 Task: Open Card Card0000000150 in Board Board0000000038 in Workspace WS0000000013 in Trello. Add Member Nikrathi889@gmail.com to Card Card0000000150 in Board Board0000000038 in Workspace WS0000000013 in Trello. Add Blue Label titled Label0000000150 to Card Card0000000150 in Board Board0000000038 in Workspace WS0000000013 in Trello. Add Checklist CL0000000150 to Card Card0000000150 in Board Board0000000038 in Workspace WS0000000013 in Trello. Add Dates with Start Date as Sep 01 2023 and Due Date as Sep 30 2023 to Card Card0000000150 in Board Board0000000038 in Workspace WS0000000013 in Trello
Action: Mouse moved to (563, 76)
Screenshot: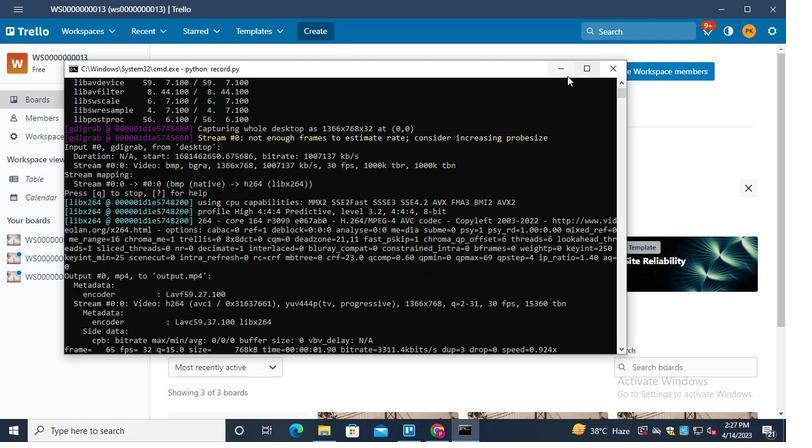 
Action: Mouse pressed left at (563, 76)
Screenshot: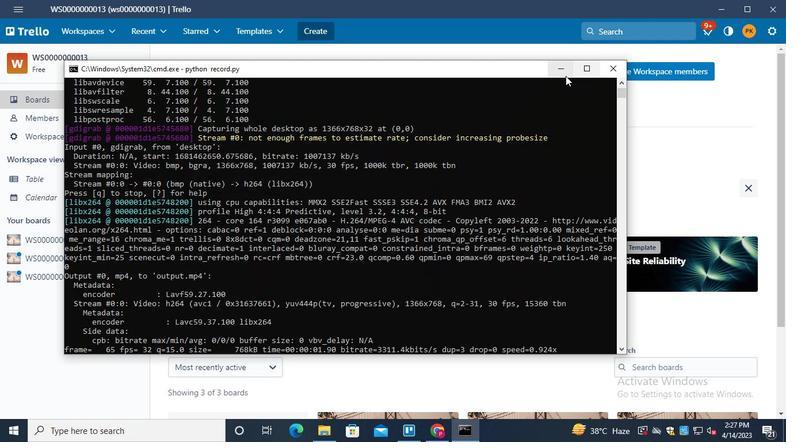 
Action: Mouse moved to (47, 257)
Screenshot: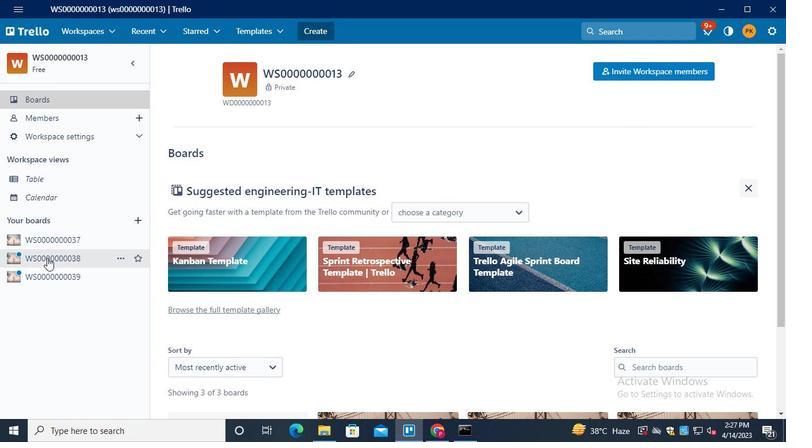
Action: Mouse pressed left at (47, 257)
Screenshot: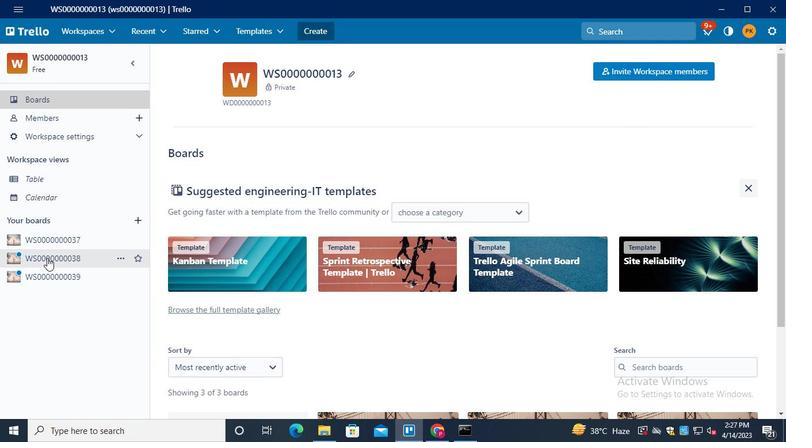 
Action: Mouse moved to (207, 210)
Screenshot: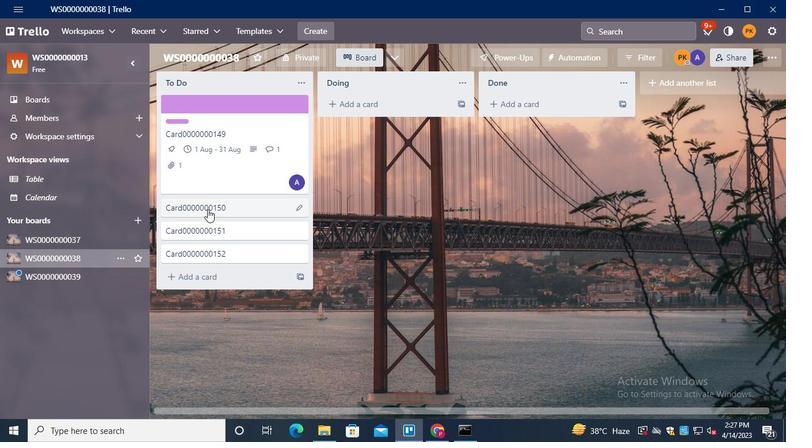 
Action: Mouse pressed left at (207, 210)
Screenshot: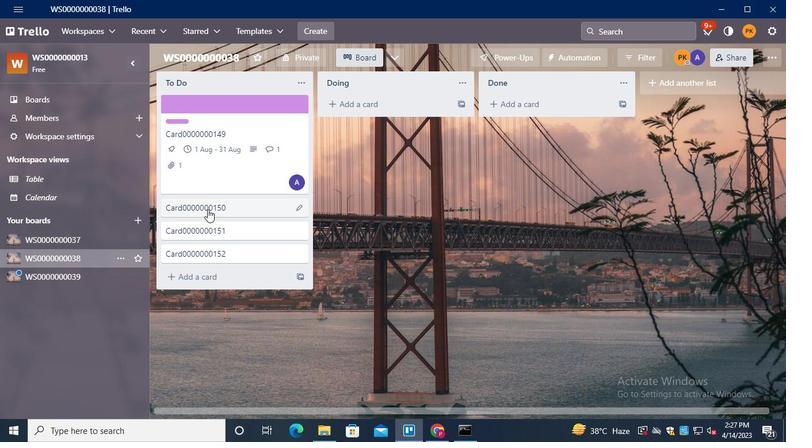 
Action: Mouse moved to (569, 153)
Screenshot: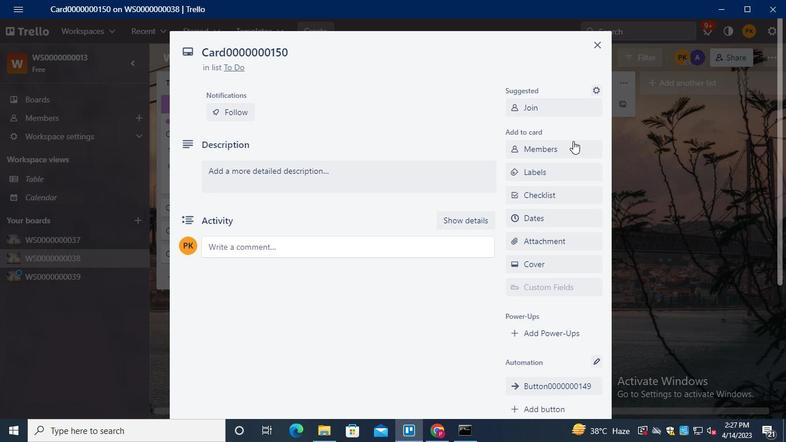 
Action: Mouse pressed left at (569, 153)
Screenshot: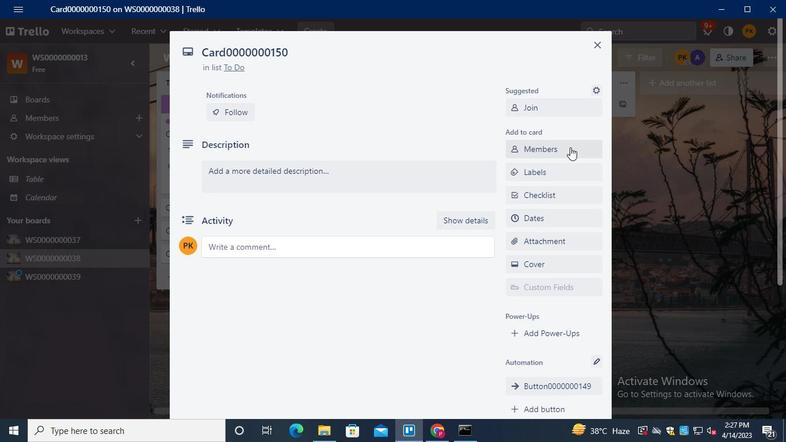 
Action: Mouse moved to (569, 203)
Screenshot: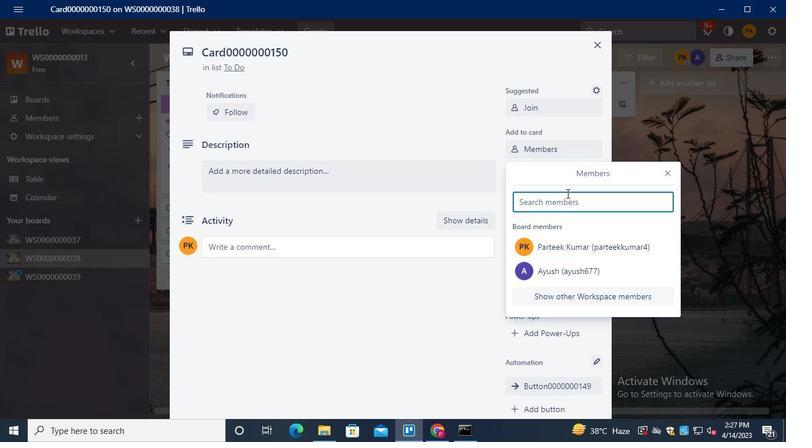 
Action: Keyboard Key.shift
Screenshot: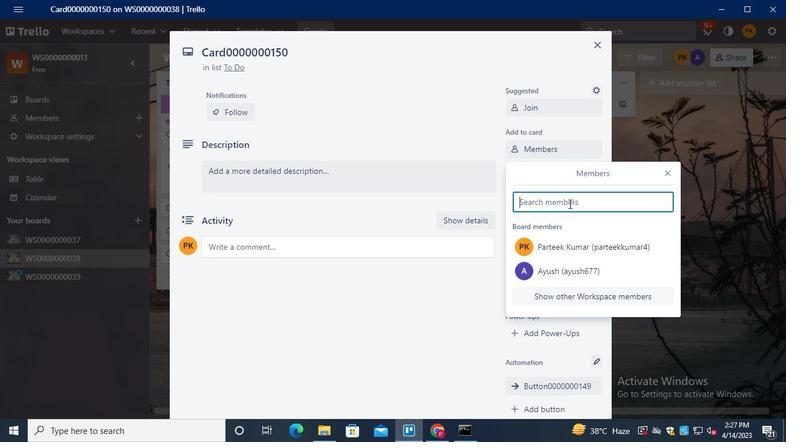 
Action: Keyboard N
Screenshot: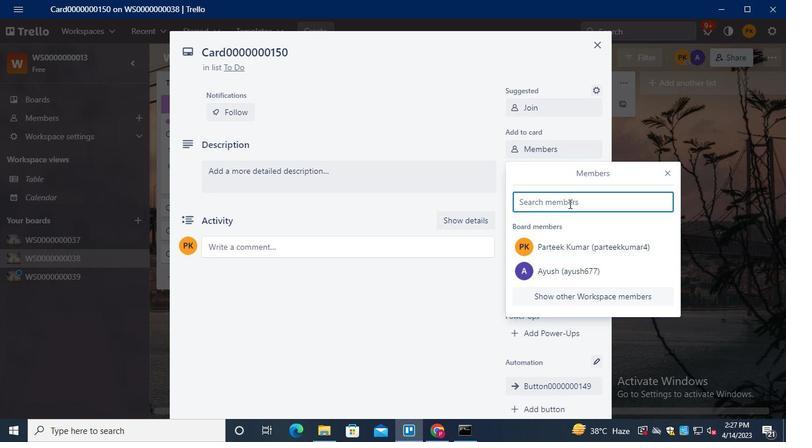 
Action: Mouse moved to (570, 308)
Screenshot: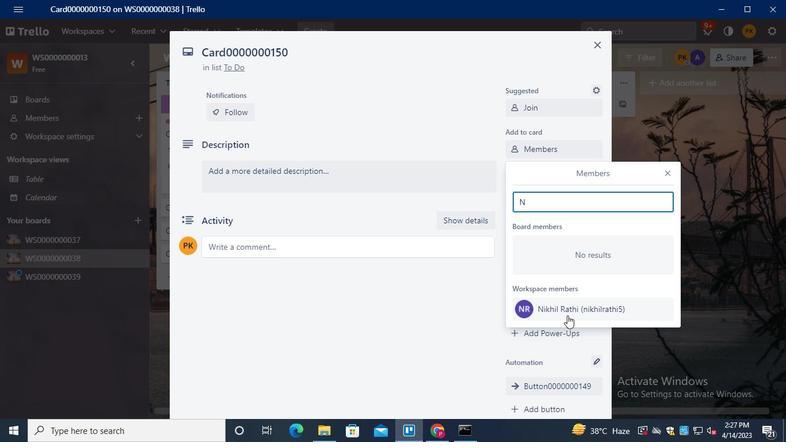 
Action: Mouse pressed left at (570, 308)
Screenshot: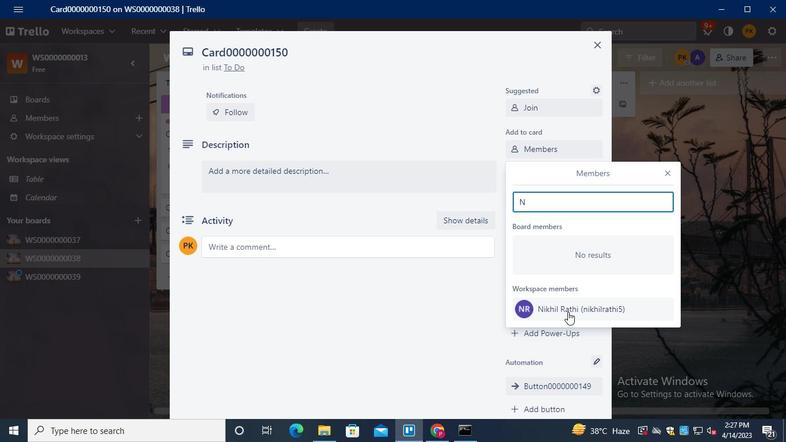 
Action: Mouse moved to (669, 170)
Screenshot: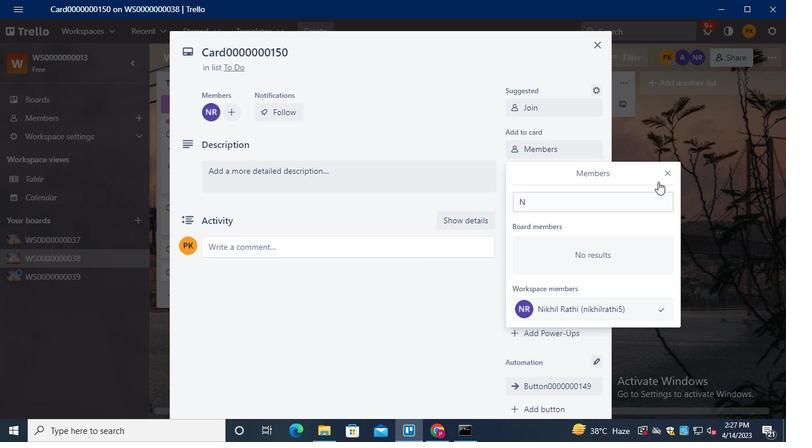 
Action: Mouse pressed left at (669, 170)
Screenshot: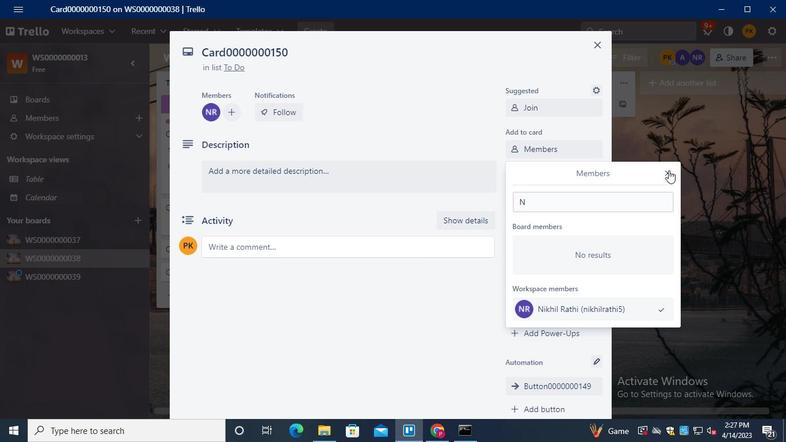 
Action: Mouse moved to (555, 173)
Screenshot: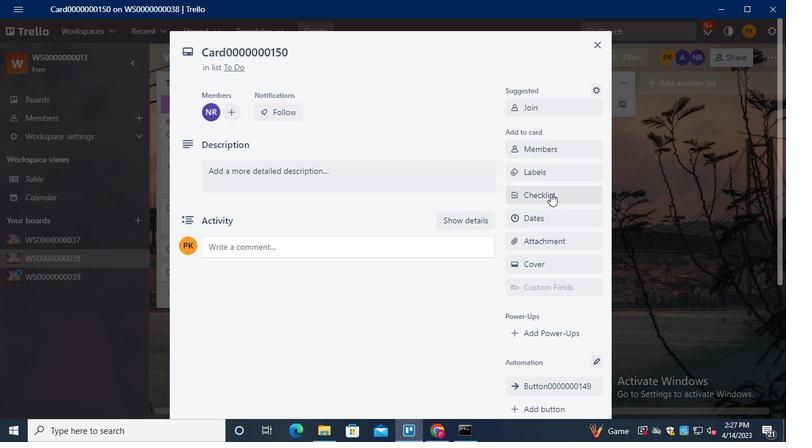 
Action: Mouse pressed left at (555, 173)
Screenshot: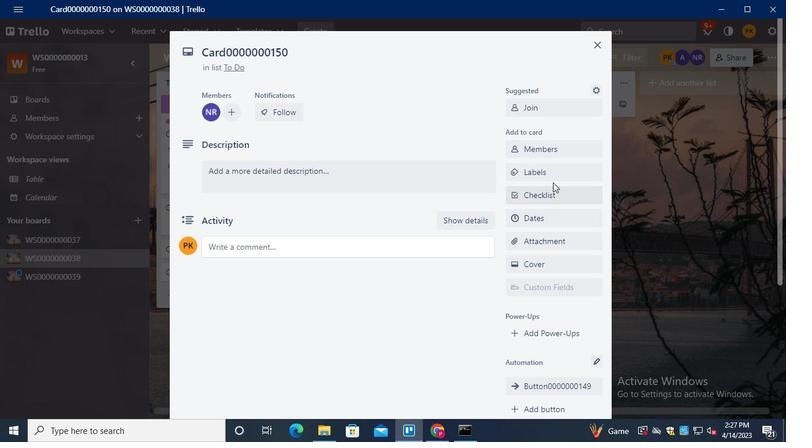 
Action: Mouse moved to (580, 278)
Screenshot: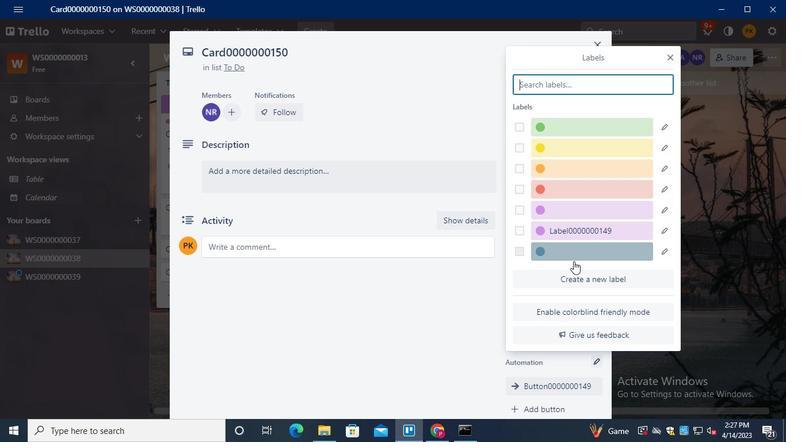
Action: Mouse pressed left at (580, 278)
Screenshot: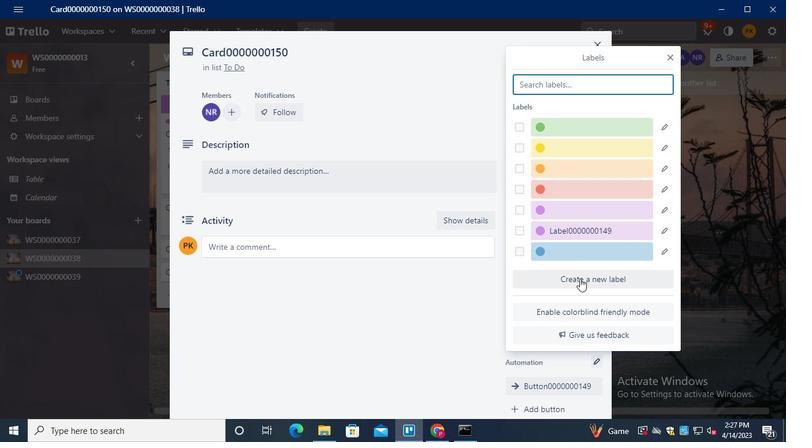 
Action: Keyboard Key.shift
Screenshot: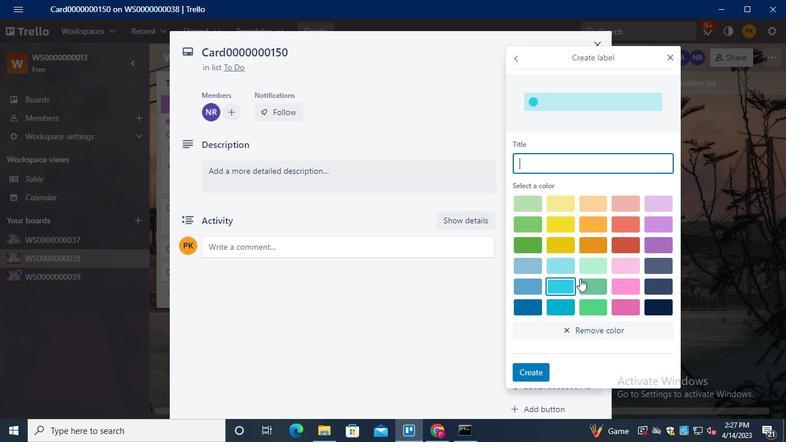 
Action: Keyboard Key.shift
Screenshot: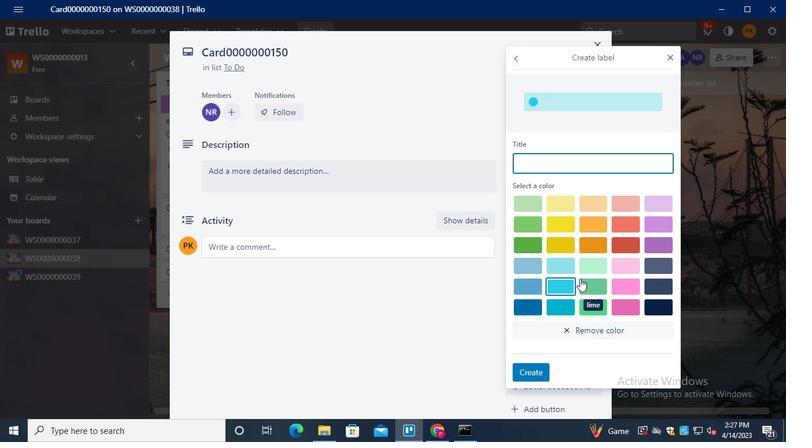 
Action: Keyboard Key.shift
Screenshot: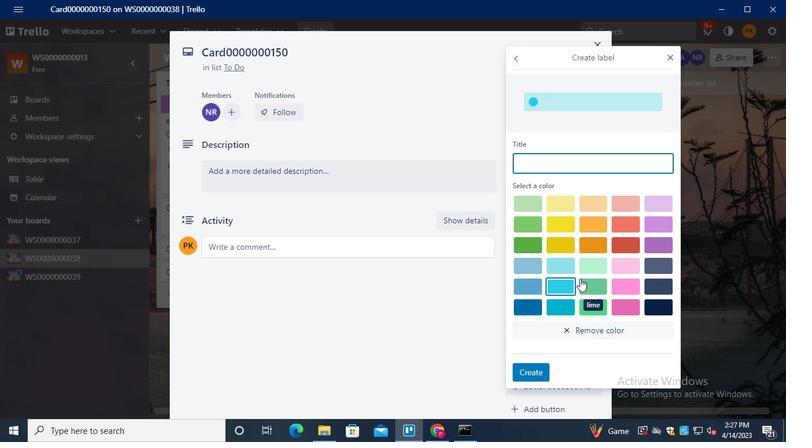 
Action: Keyboard Key.shift
Screenshot: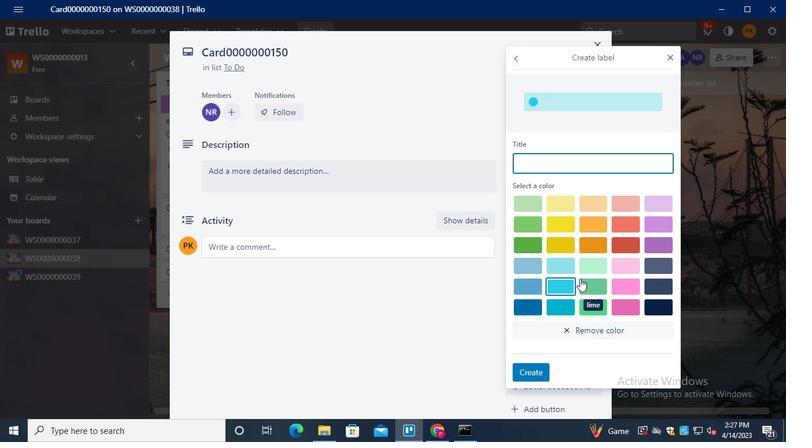 
Action: Keyboard Key.shift
Screenshot: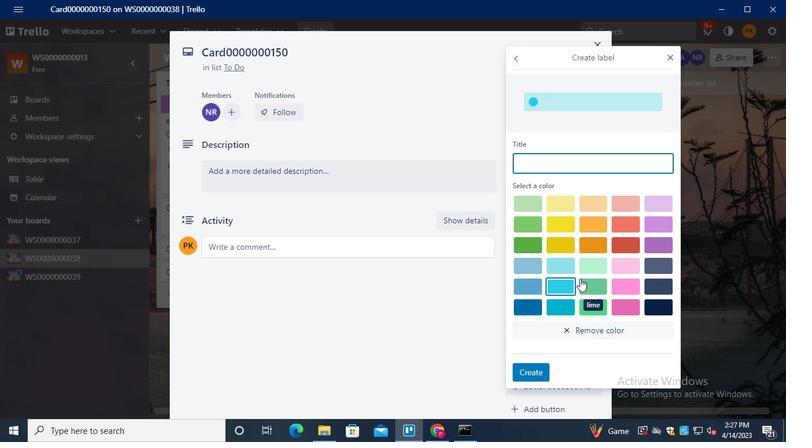 
Action: Keyboard Key.shift
Screenshot: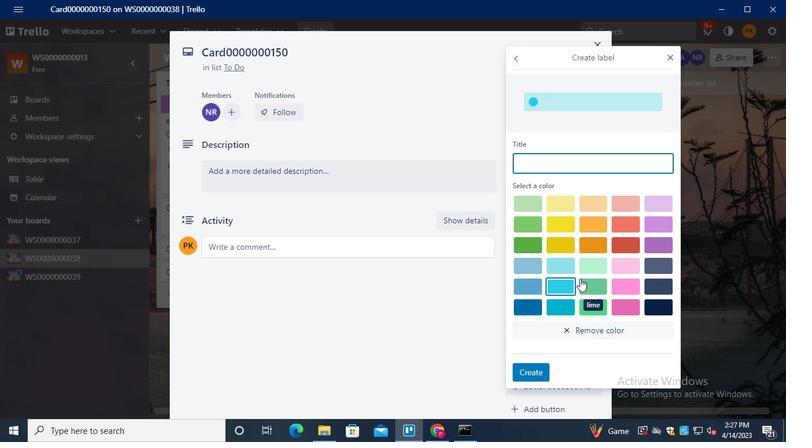 
Action: Keyboard Key.shift
Screenshot: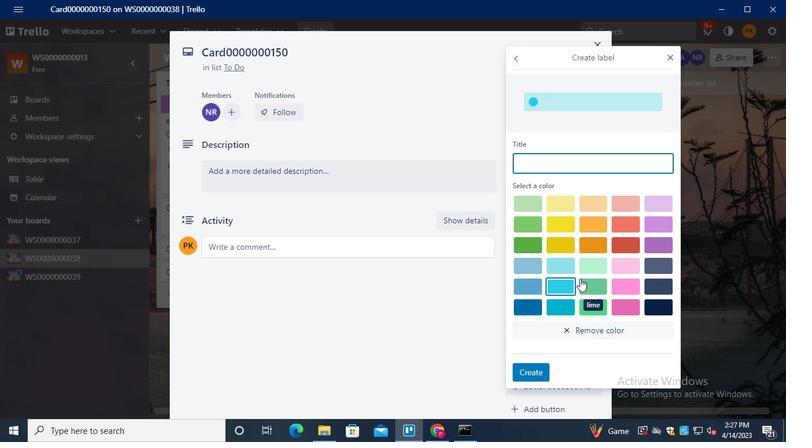 
Action: Keyboard Key.shift
Screenshot: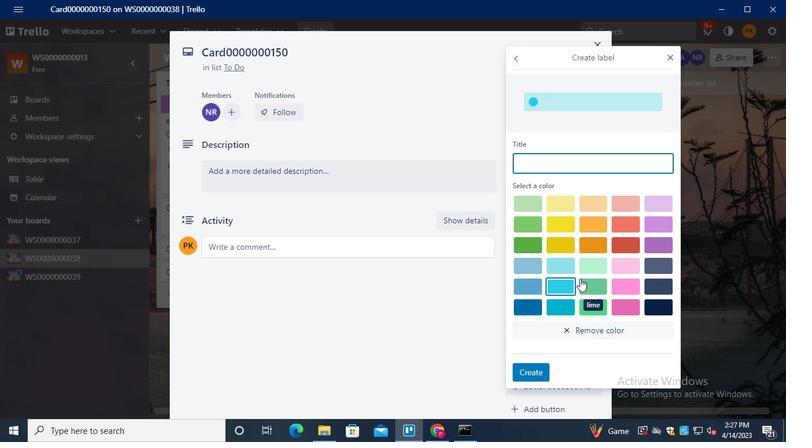 
Action: Keyboard Key.shift
Screenshot: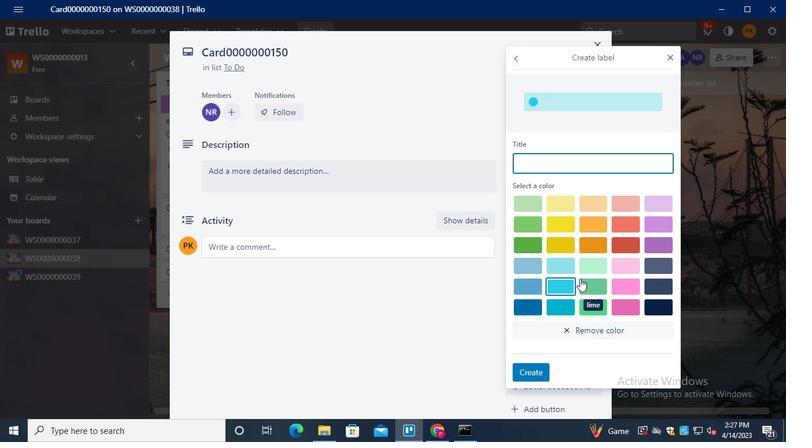 
Action: Keyboard Key.shift
Screenshot: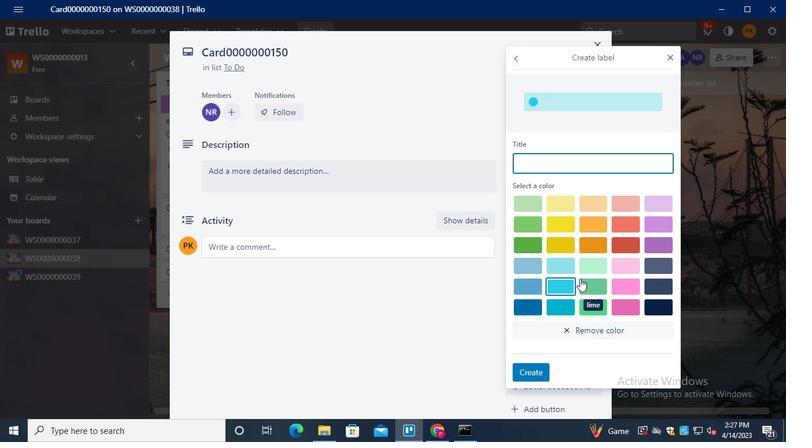 
Action: Keyboard Key.shift
Screenshot: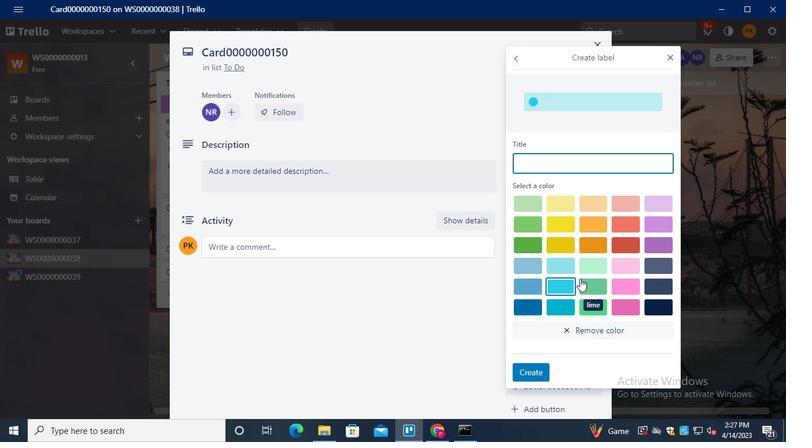 
Action: Keyboard Key.shift
Screenshot: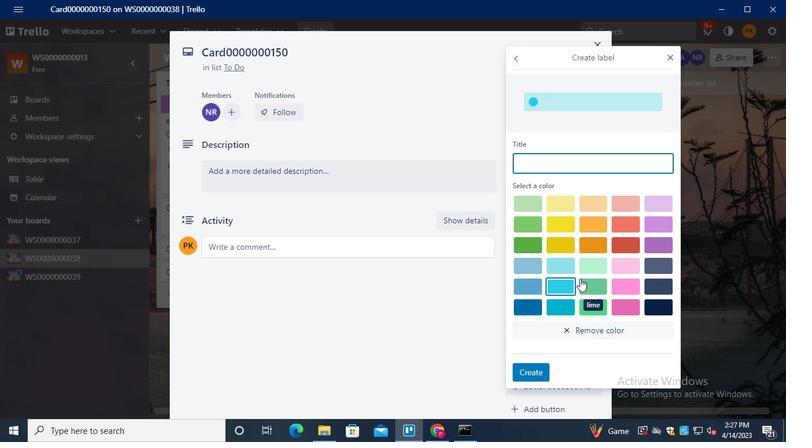 
Action: Keyboard Key.shift
Screenshot: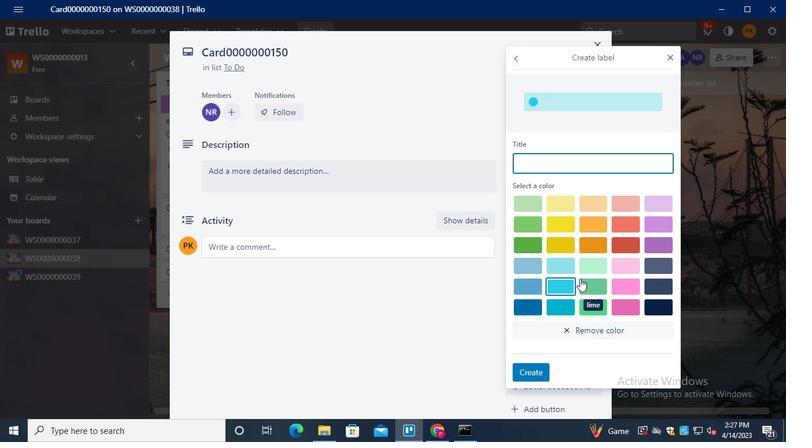 
Action: Keyboard Key.shift
Screenshot: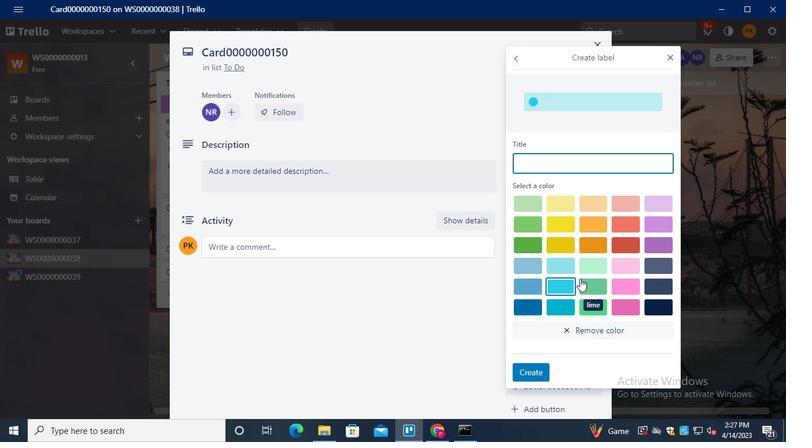 
Action: Keyboard Key.shift
Screenshot: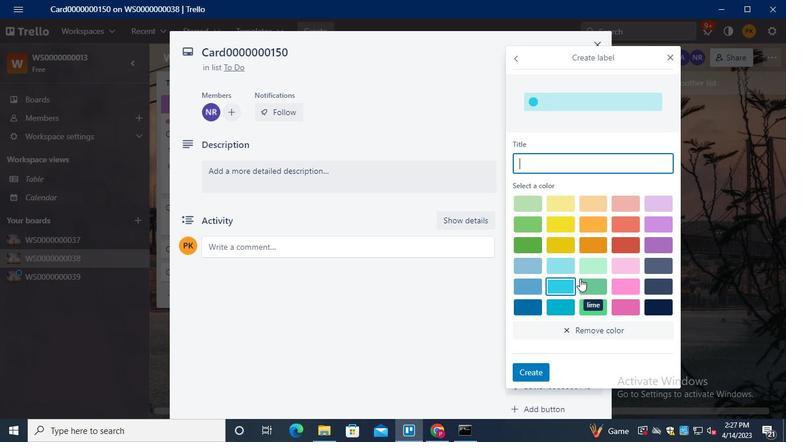 
Action: Keyboard Key.shift
Screenshot: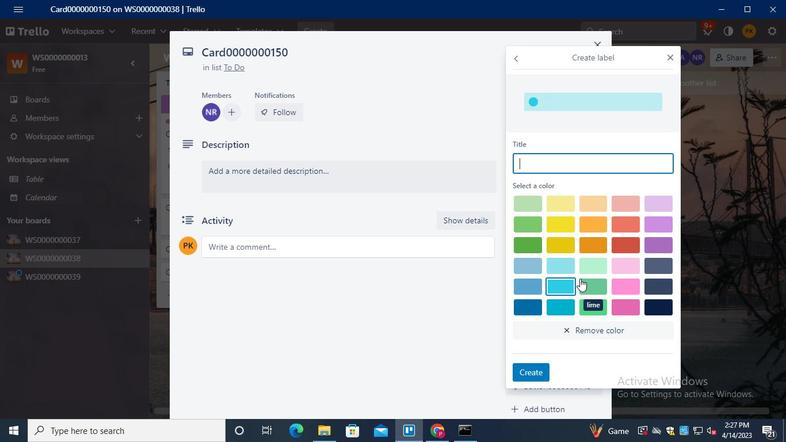 
Action: Keyboard Key.shift
Screenshot: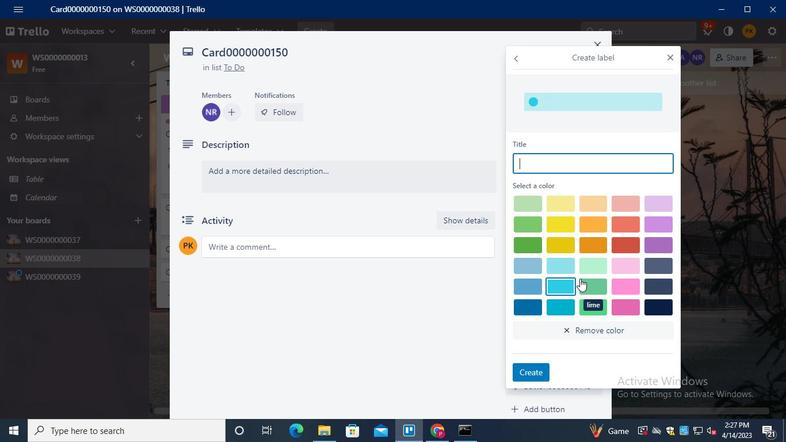 
Action: Keyboard L
Screenshot: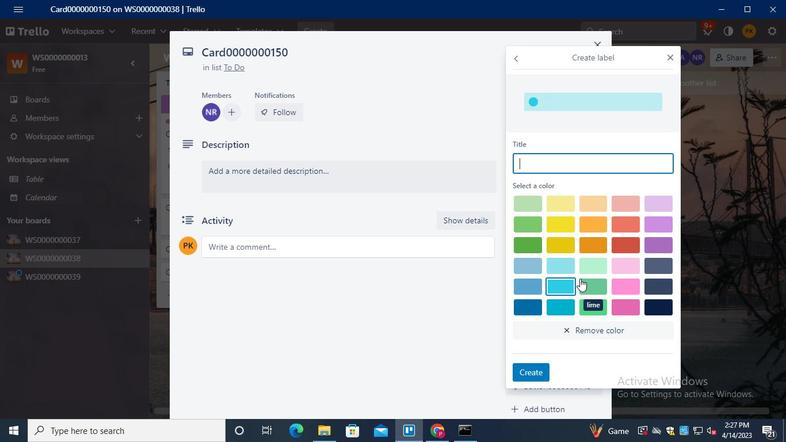 
Action: Keyboard a
Screenshot: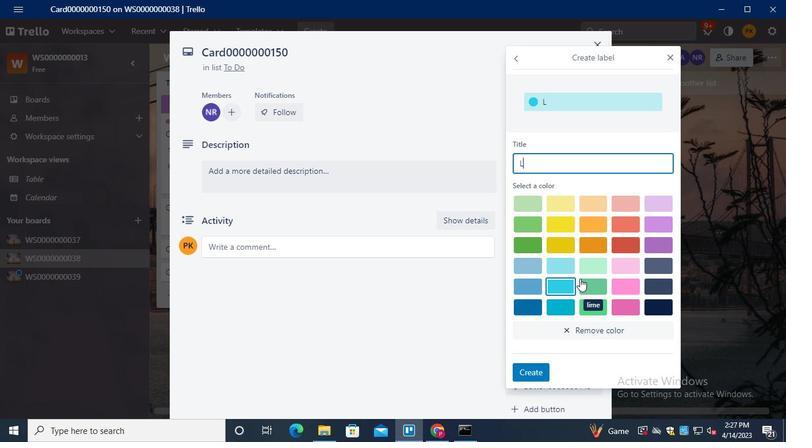 
Action: Keyboard b
Screenshot: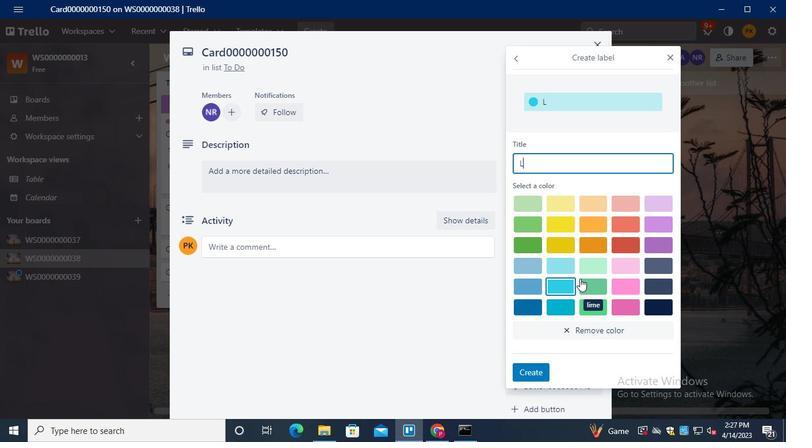
Action: Keyboard e
Screenshot: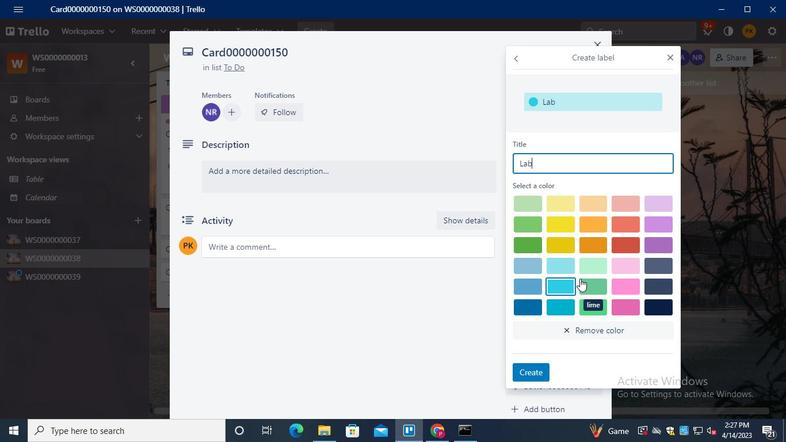 
Action: Keyboard l
Screenshot: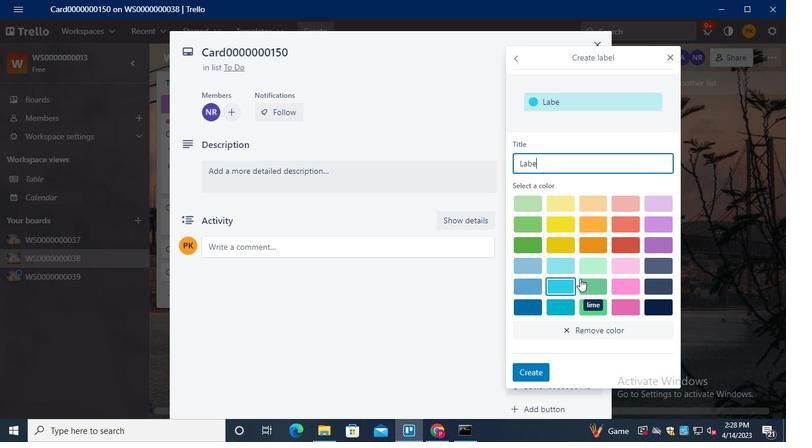 
Action: Keyboard <96>
Screenshot: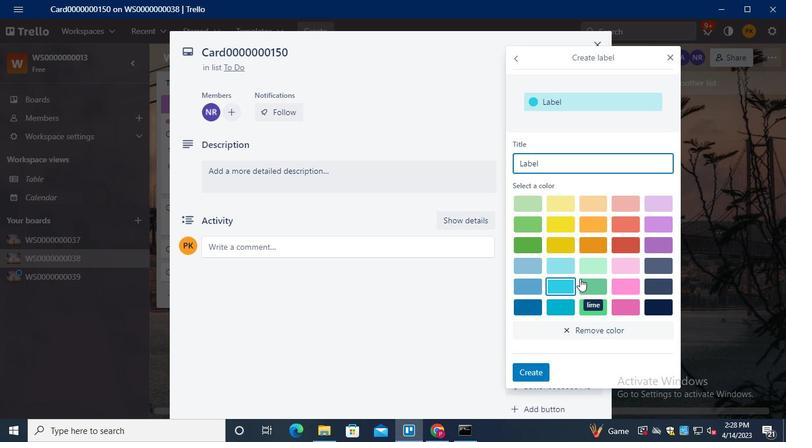 
Action: Keyboard <96>
Screenshot: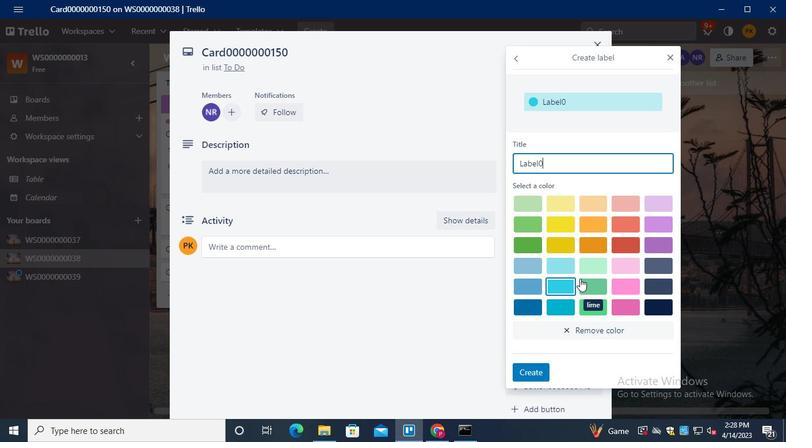 
Action: Keyboard <96>
Screenshot: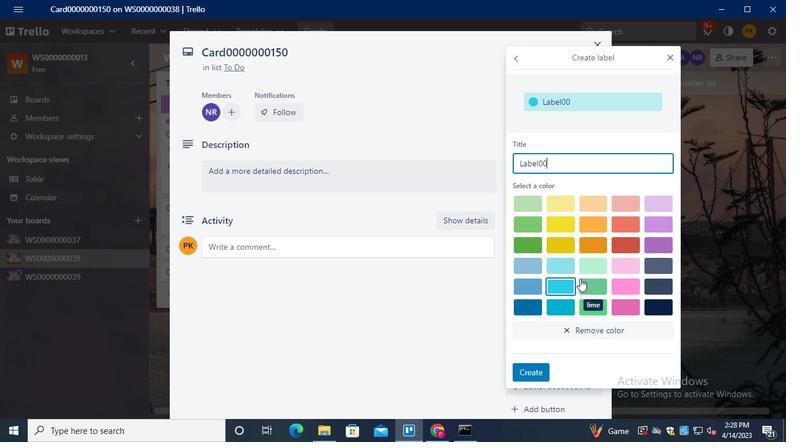 
Action: Keyboard <96>
Screenshot: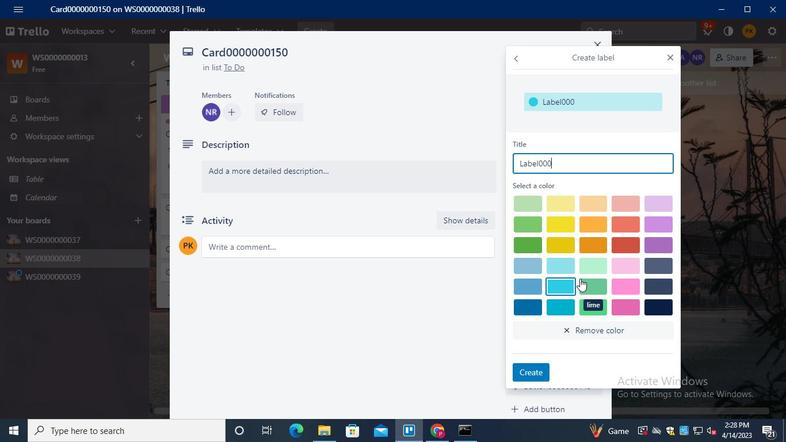 
Action: Keyboard <96>
Screenshot: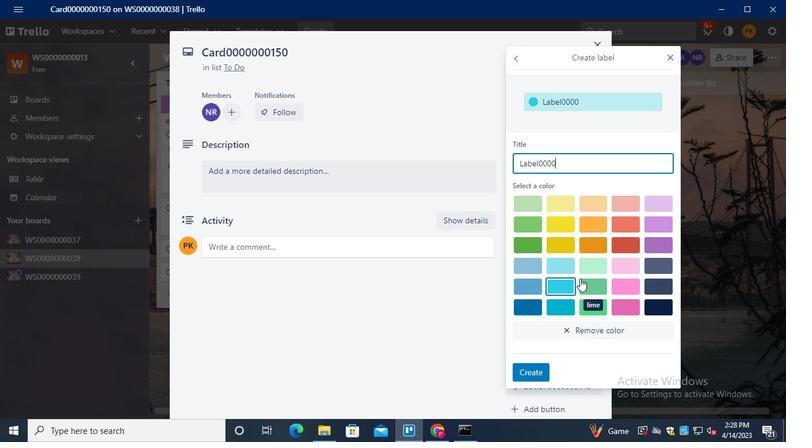 
Action: Keyboard <96>
Screenshot: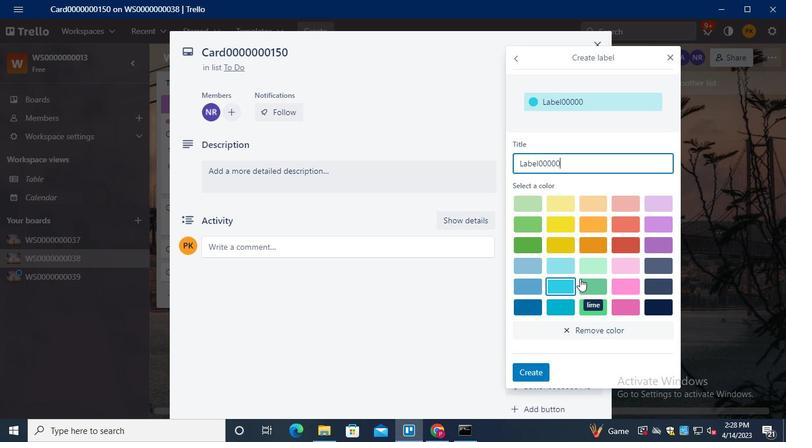 
Action: Keyboard <96>
Screenshot: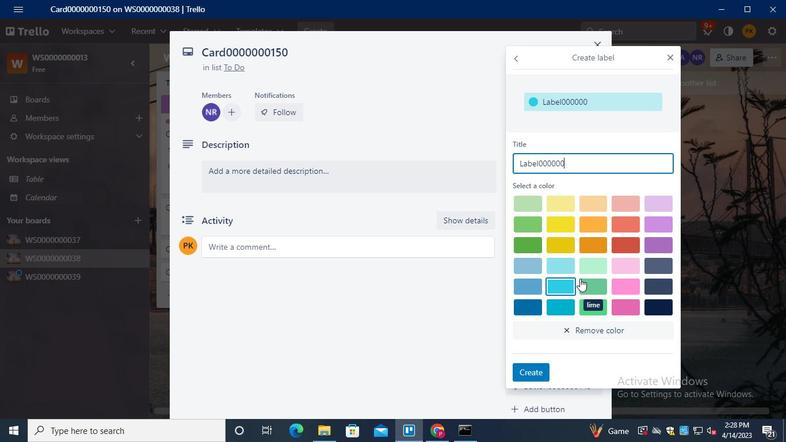 
Action: Keyboard <97>
Screenshot: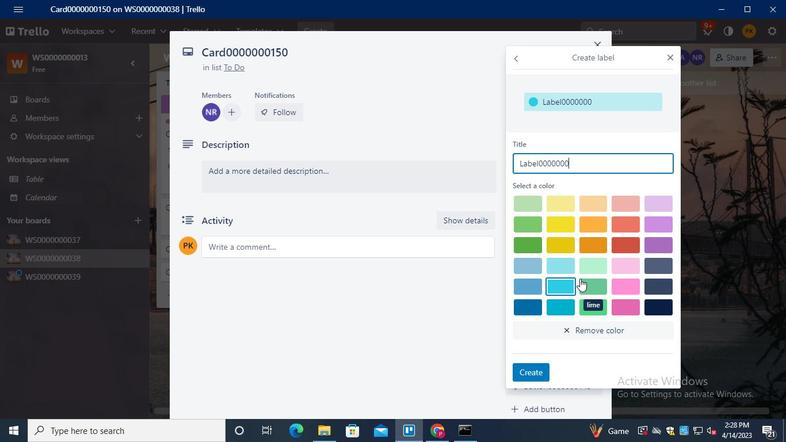 
Action: Keyboard <101>
Screenshot: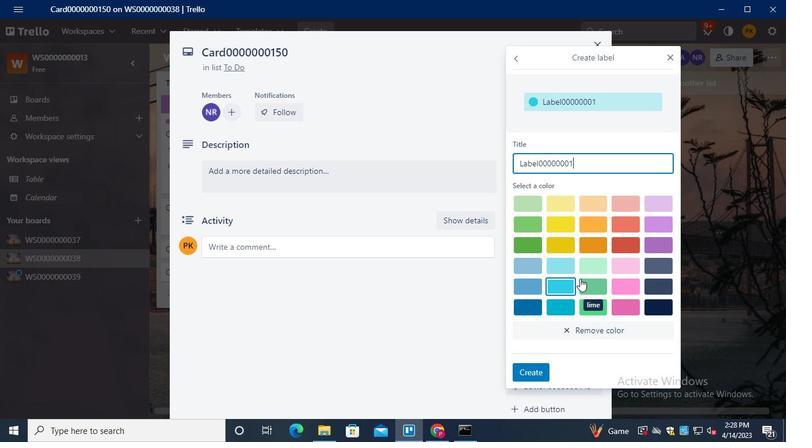 
Action: Keyboard <96>
Screenshot: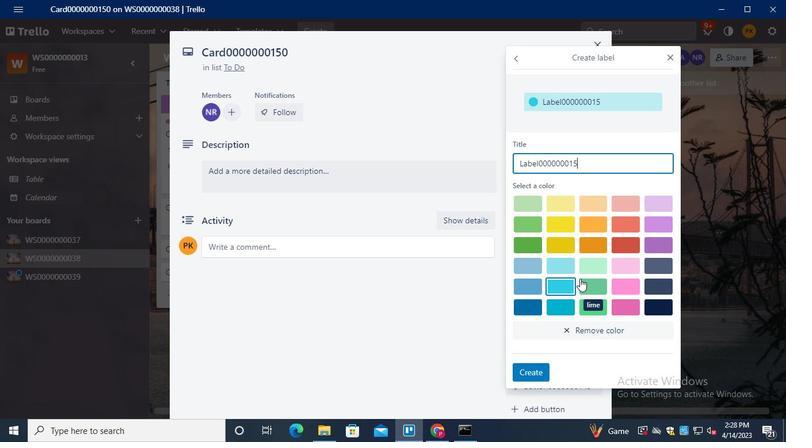 
Action: Mouse moved to (536, 283)
Screenshot: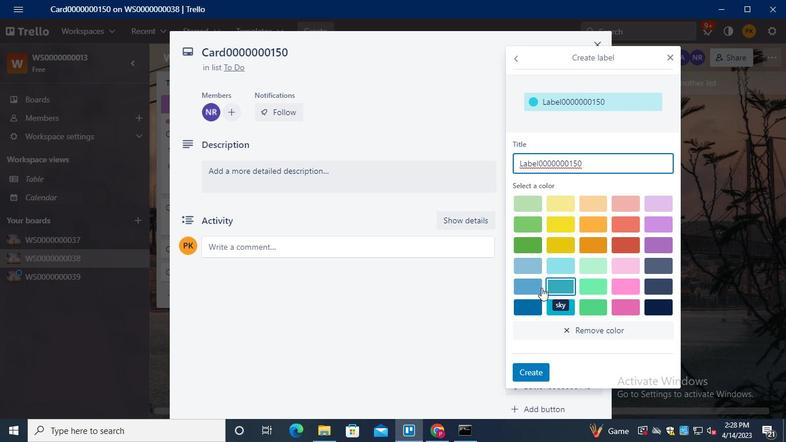
Action: Mouse pressed left at (536, 283)
Screenshot: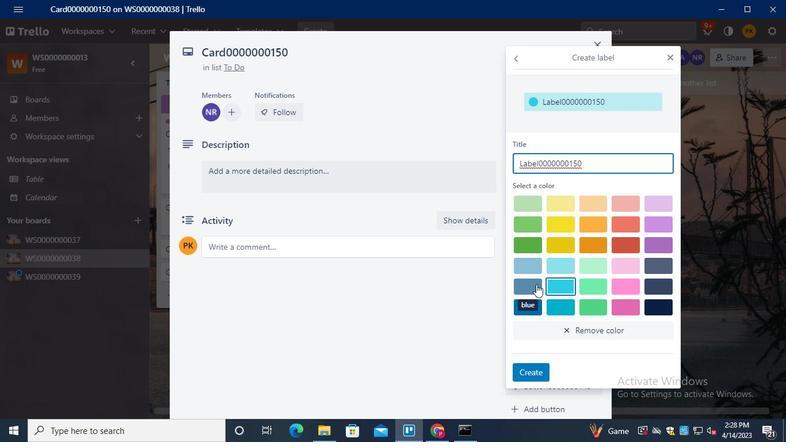 
Action: Mouse moved to (524, 378)
Screenshot: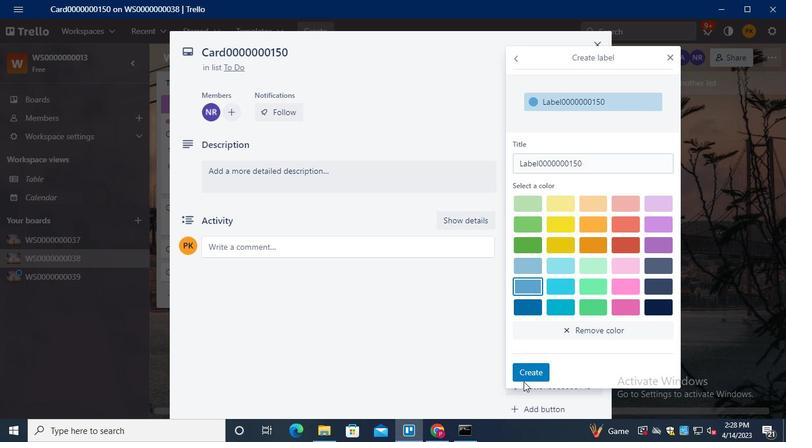 
Action: Mouse pressed left at (524, 378)
Screenshot: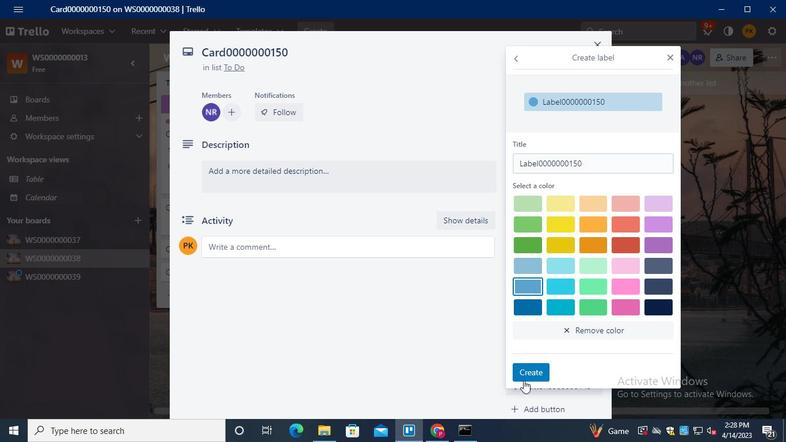 
Action: Mouse moved to (669, 57)
Screenshot: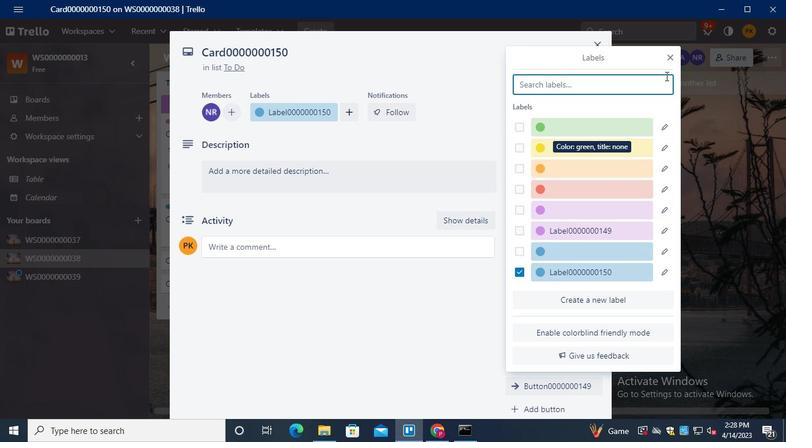 
Action: Mouse pressed left at (669, 57)
Screenshot: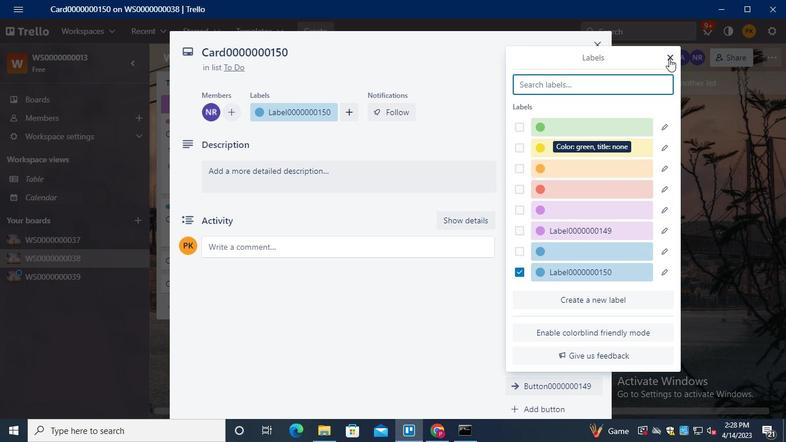 
Action: Mouse moved to (547, 193)
Screenshot: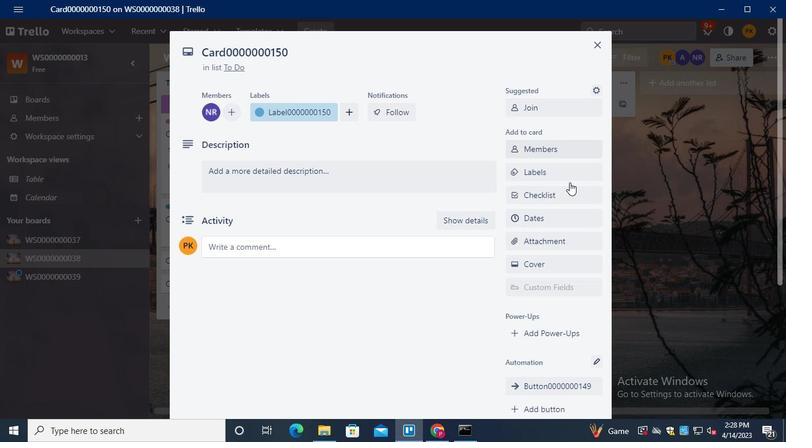 
Action: Mouse pressed left at (547, 193)
Screenshot: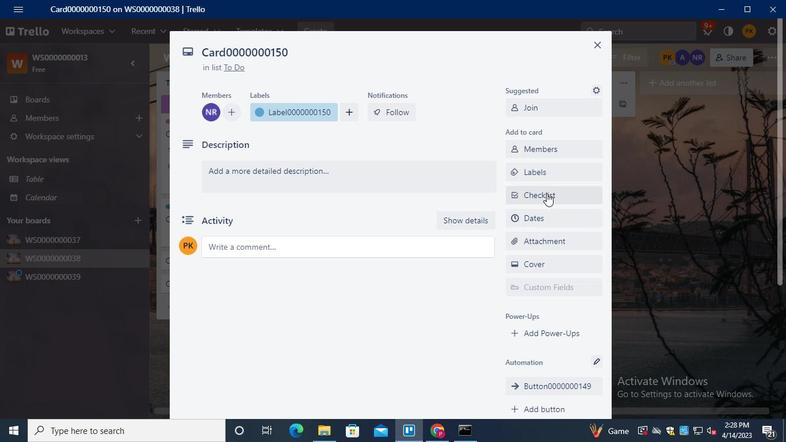 
Action: Keyboard Key.shift
Screenshot: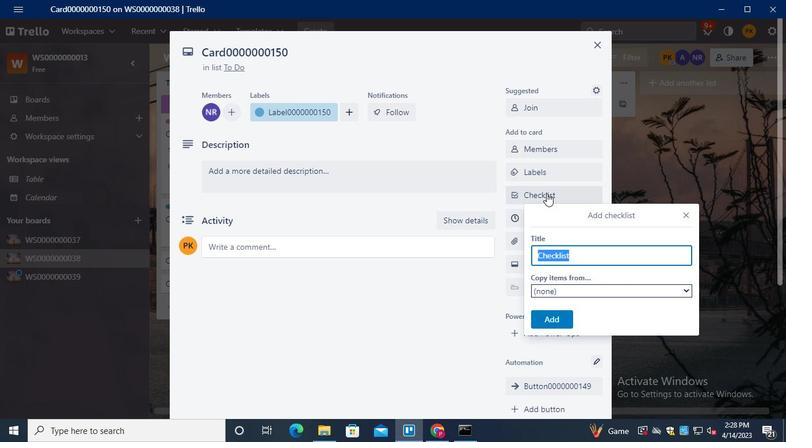 
Action: Keyboard C
Screenshot: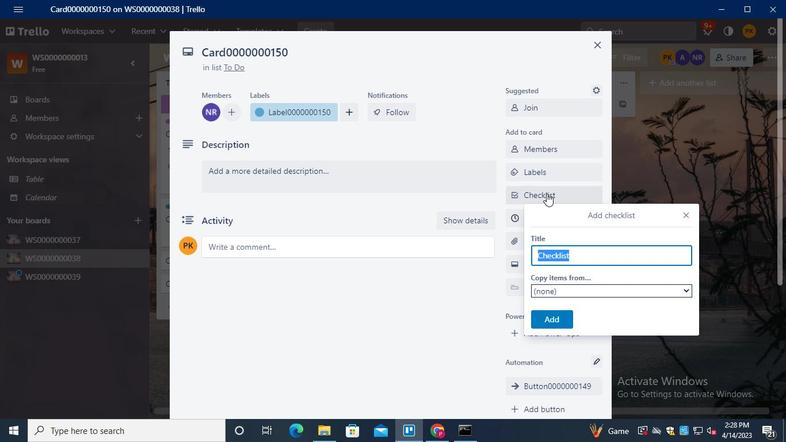 
Action: Keyboard L
Screenshot: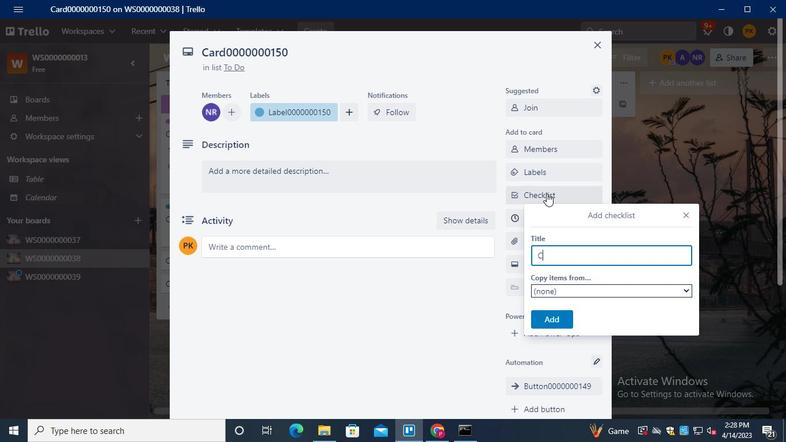 
Action: Keyboard <96>
Screenshot: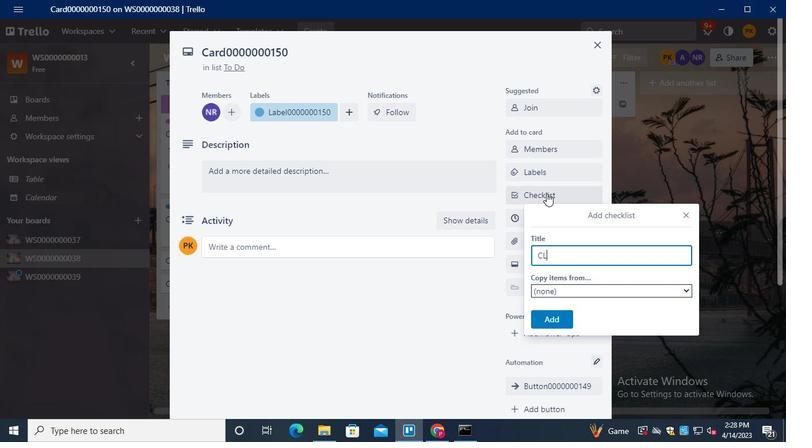 
Action: Keyboard <96>
Screenshot: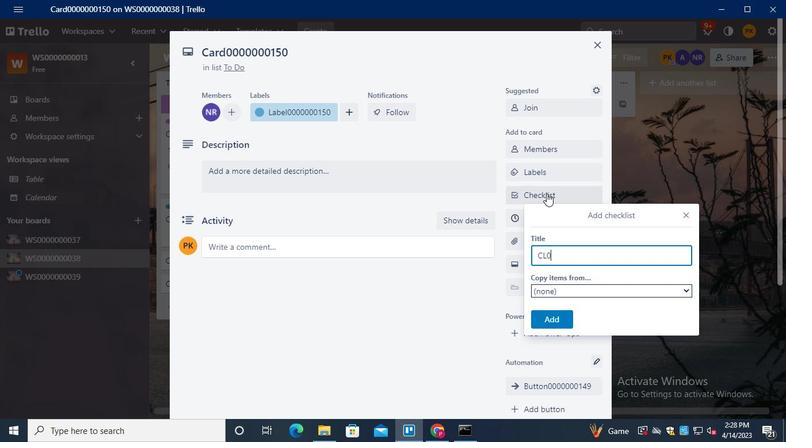 
Action: Keyboard <96>
Screenshot: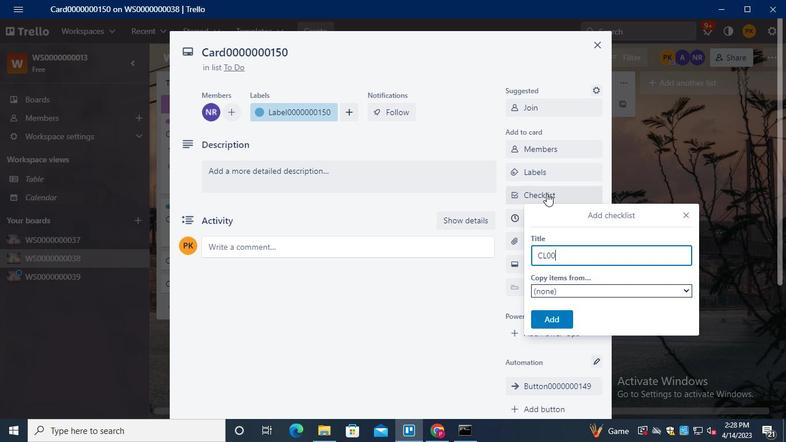 
Action: Keyboard <96>
Screenshot: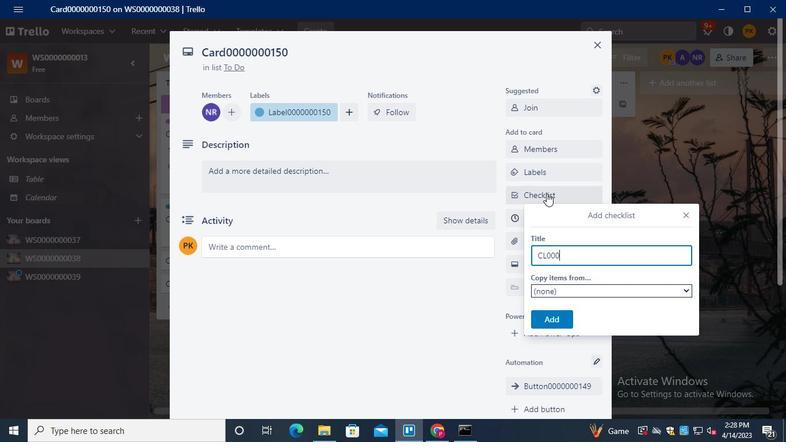 
Action: Keyboard <96>
Screenshot: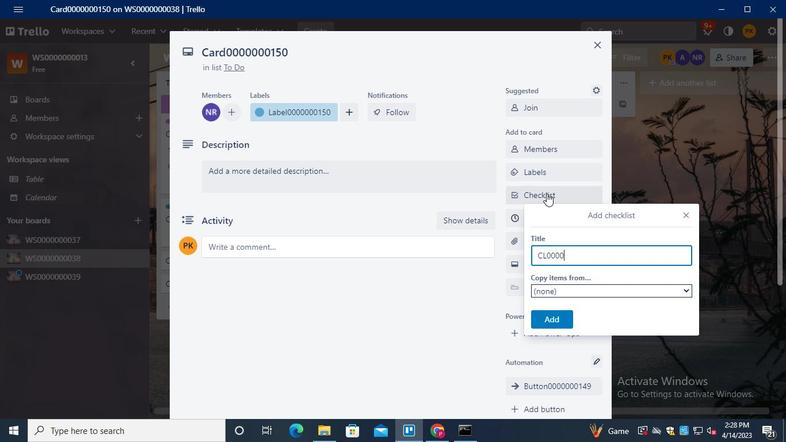 
Action: Keyboard <96>
Screenshot: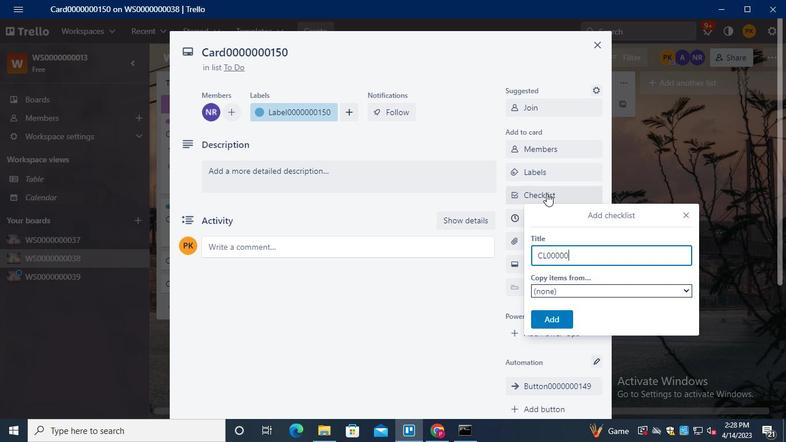 
Action: Keyboard <96>
Screenshot: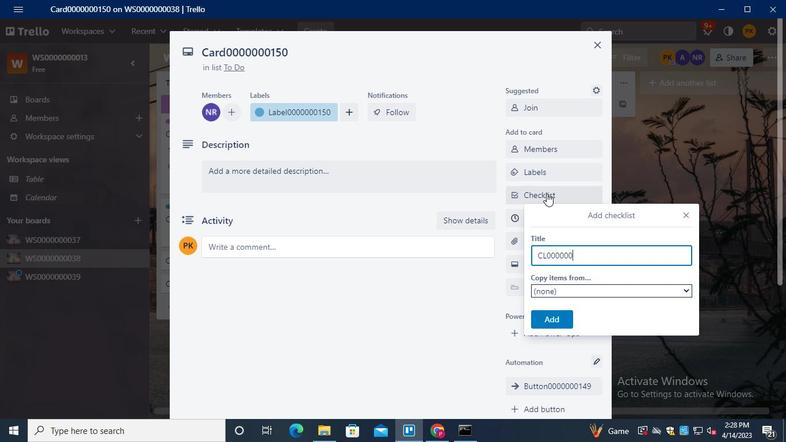 
Action: Keyboard <97>
Screenshot: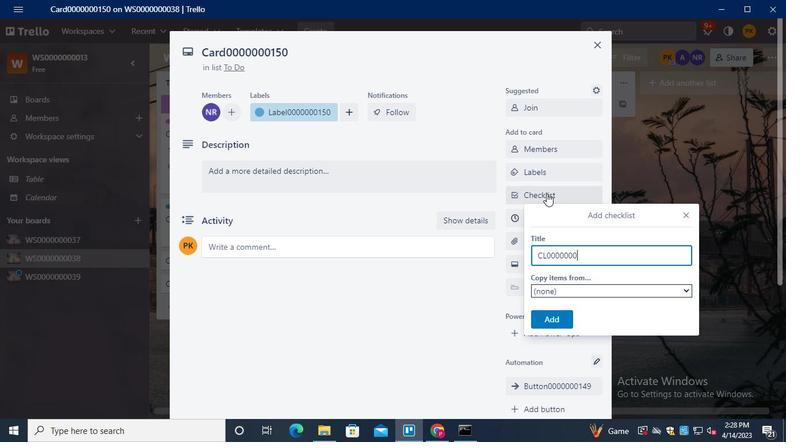 
Action: Keyboard <101>
Screenshot: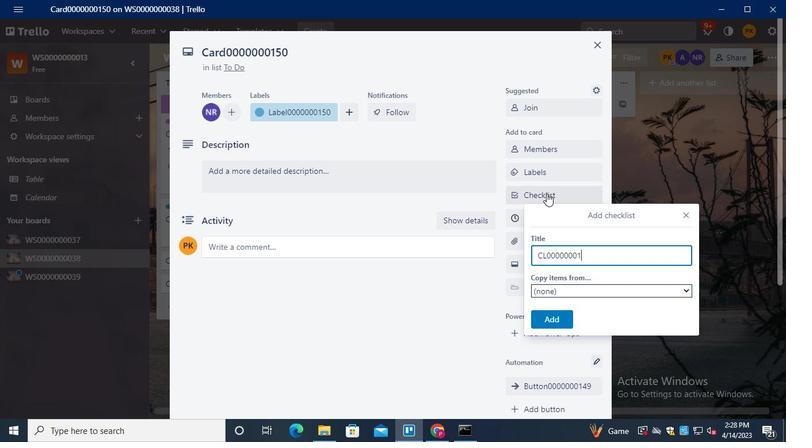 
Action: Keyboard <96>
Screenshot: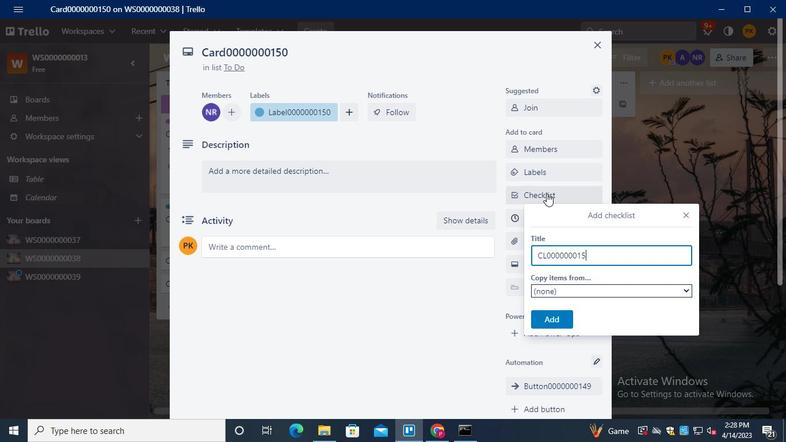 
Action: Mouse moved to (548, 312)
Screenshot: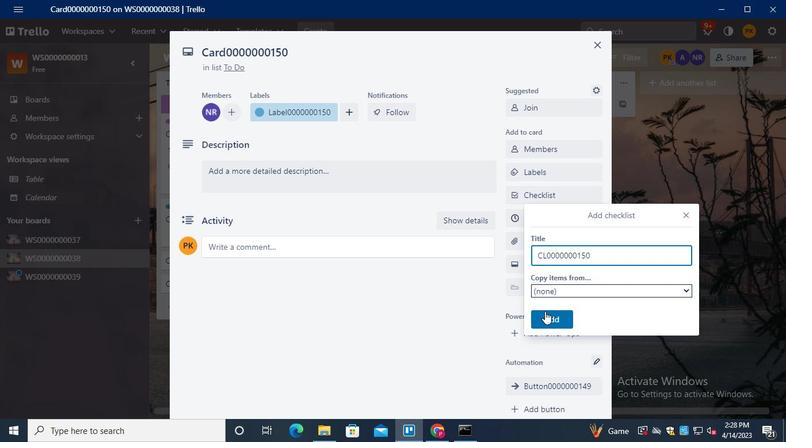 
Action: Mouse pressed left at (548, 312)
Screenshot: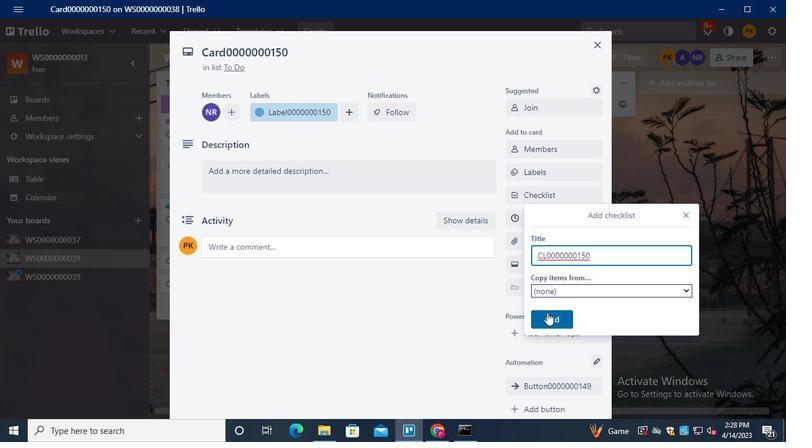 
Action: Mouse moved to (560, 211)
Screenshot: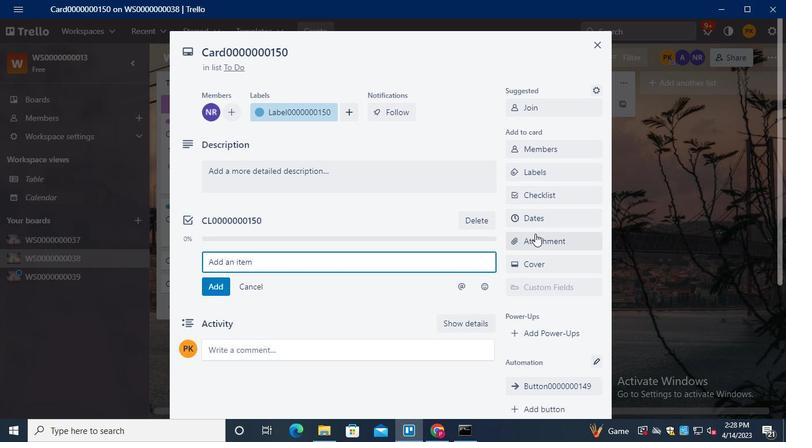 
Action: Mouse pressed left at (560, 211)
Screenshot: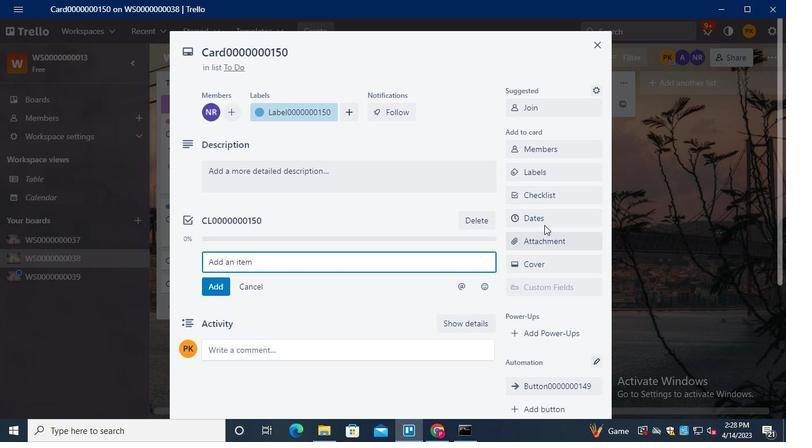 
Action: Mouse moved to (517, 260)
Screenshot: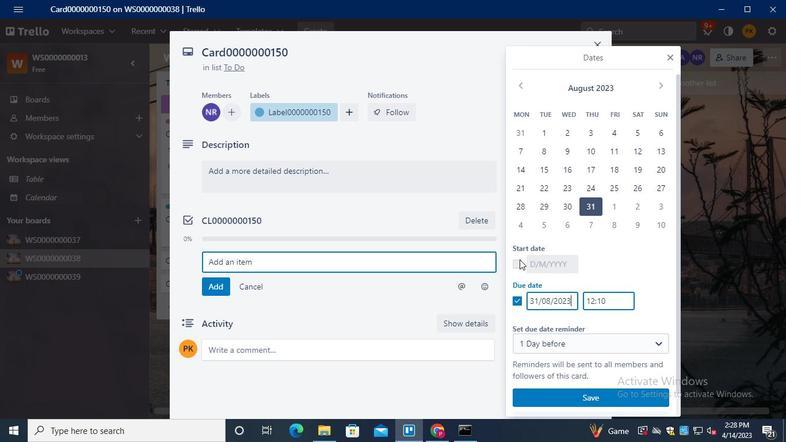 
Action: Mouse pressed left at (517, 260)
Screenshot: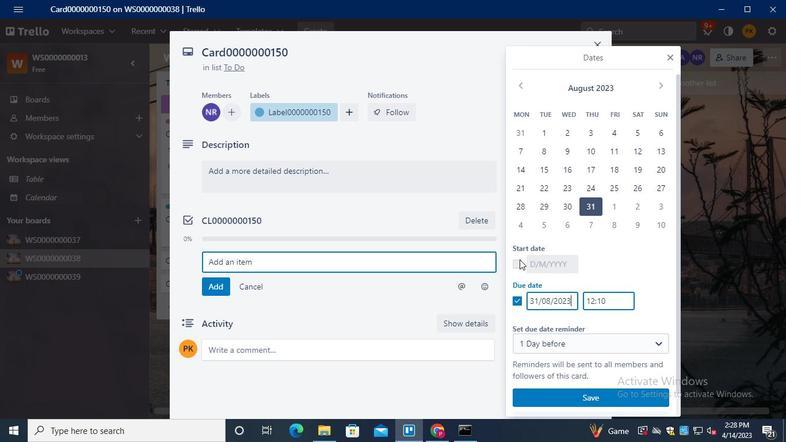 
Action: Mouse moved to (657, 85)
Screenshot: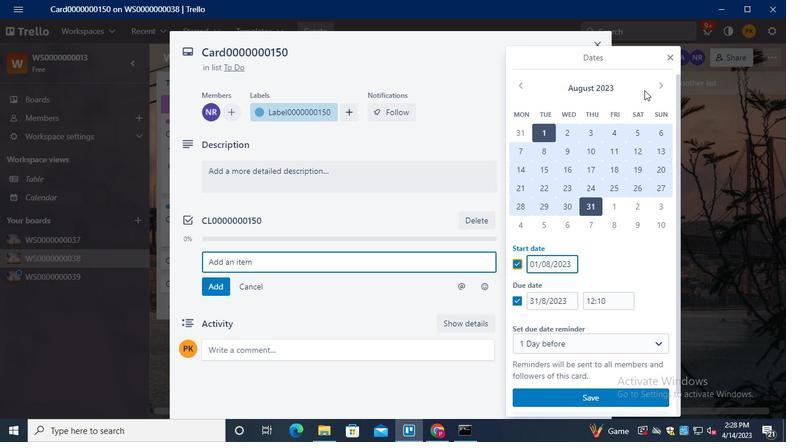 
Action: Mouse pressed left at (657, 85)
Screenshot: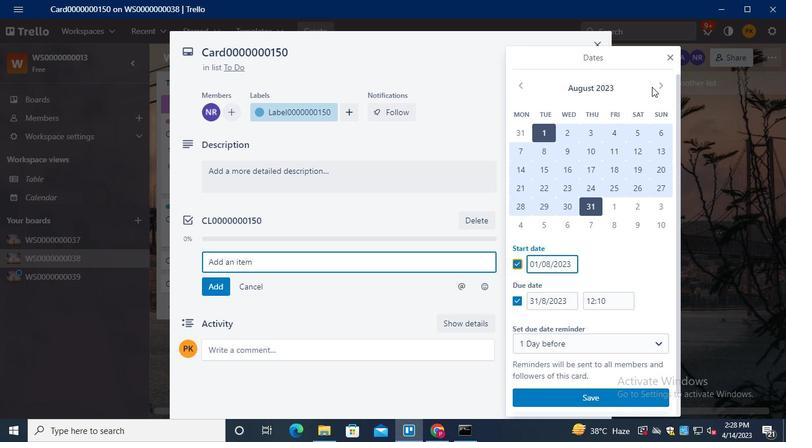 
Action: Mouse moved to (613, 134)
Screenshot: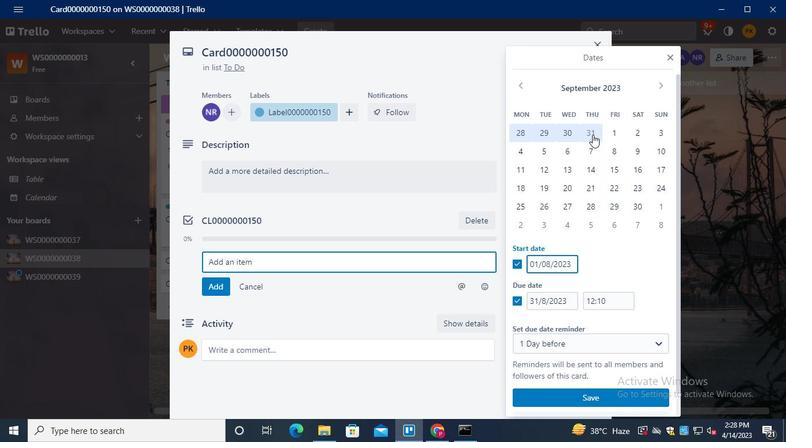 
Action: Mouse pressed left at (613, 134)
Screenshot: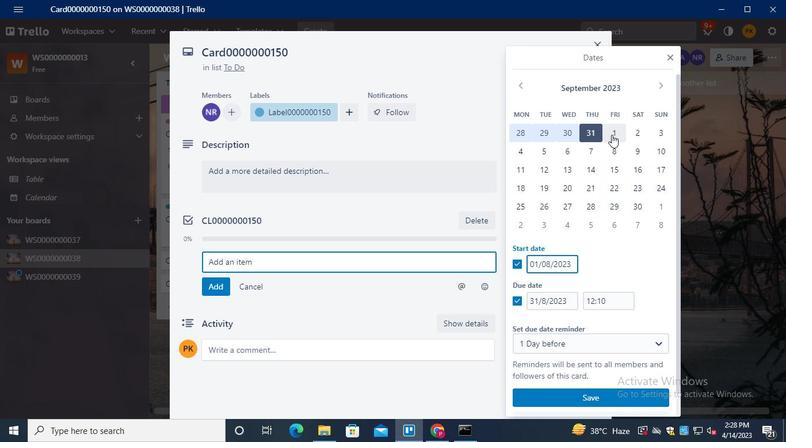 
Action: Mouse moved to (631, 207)
Screenshot: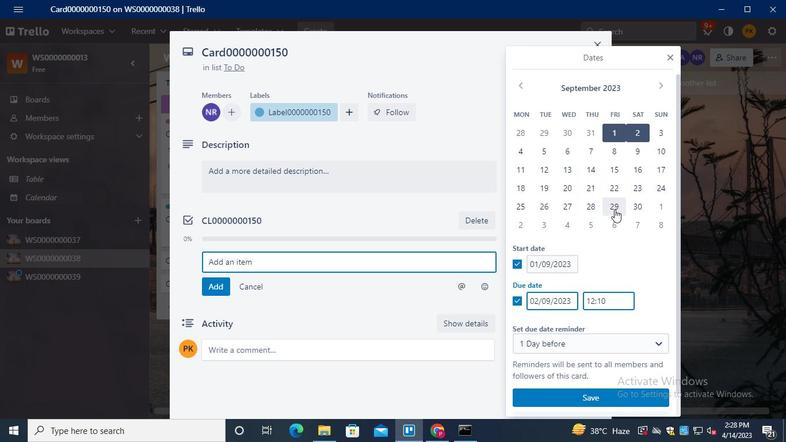 
Action: Mouse pressed left at (631, 207)
Screenshot: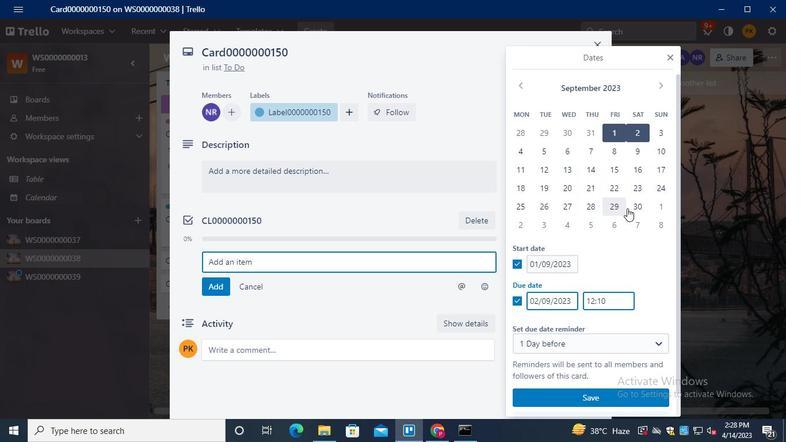 
Action: Mouse moved to (576, 403)
Screenshot: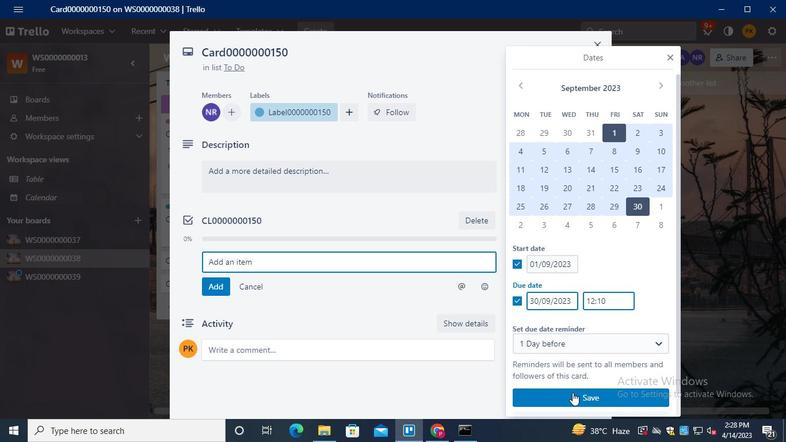 
Action: Mouse pressed left at (576, 403)
Screenshot: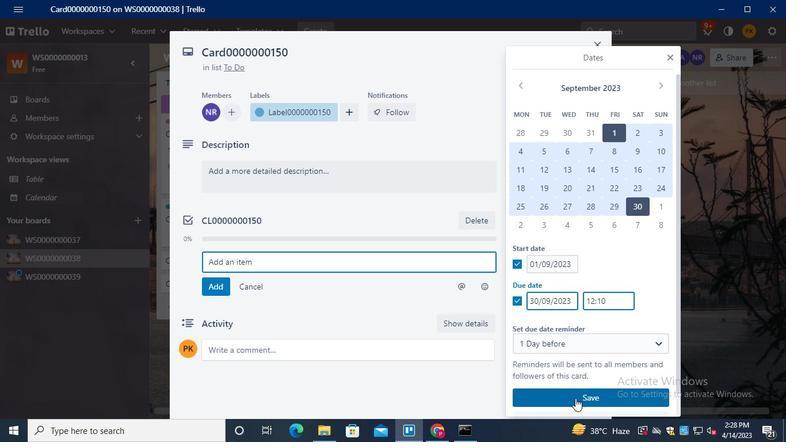 
Action: Mouse moved to (322, 275)
Screenshot: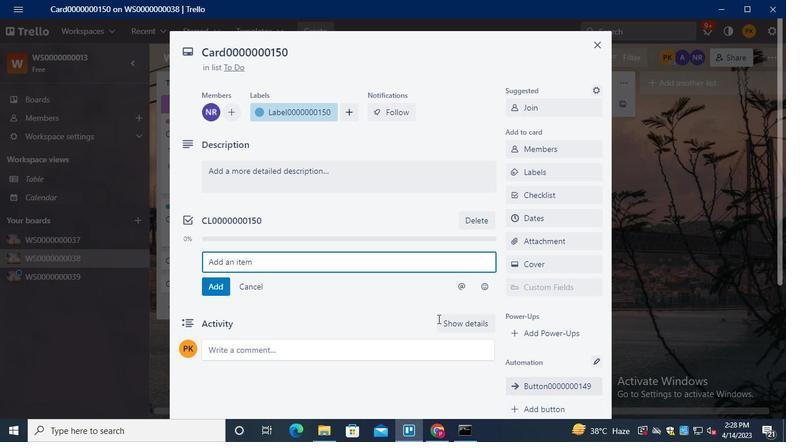 
Action: Keyboard Key.alt_l
Screenshot: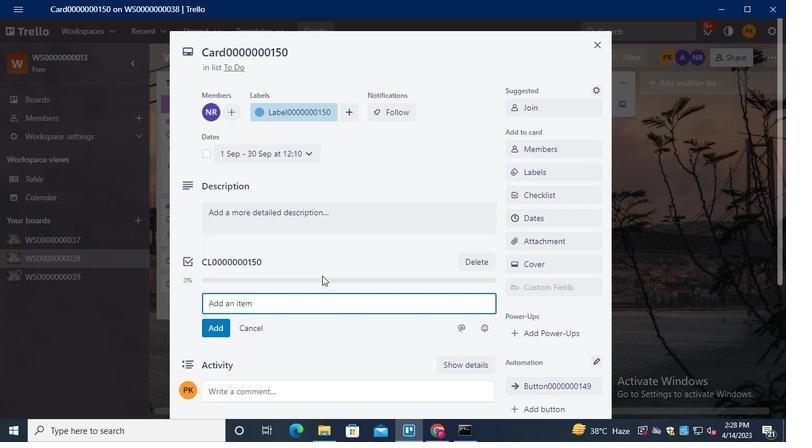 
Action: Keyboard Key.tab
Screenshot: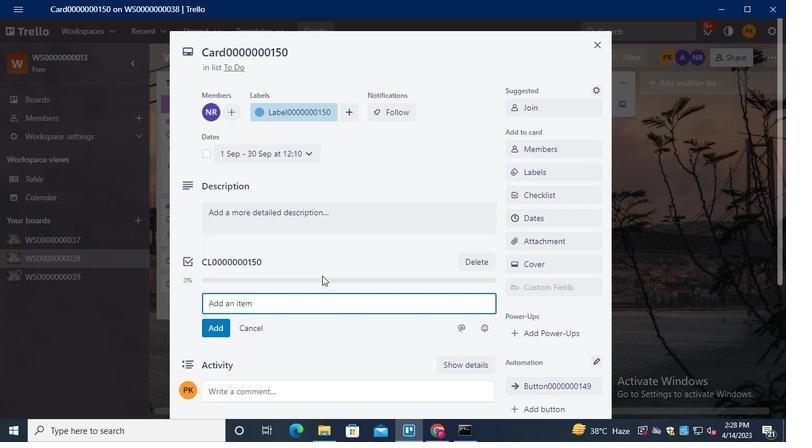 
Action: Mouse moved to (612, 66)
Screenshot: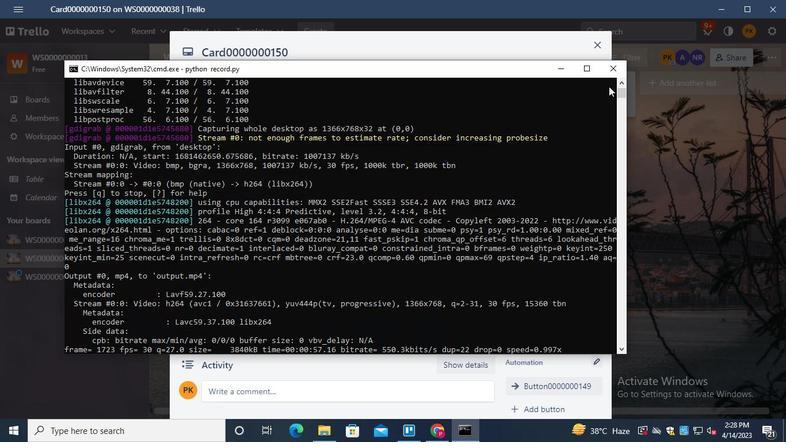 
Action: Mouse pressed left at (612, 66)
Screenshot: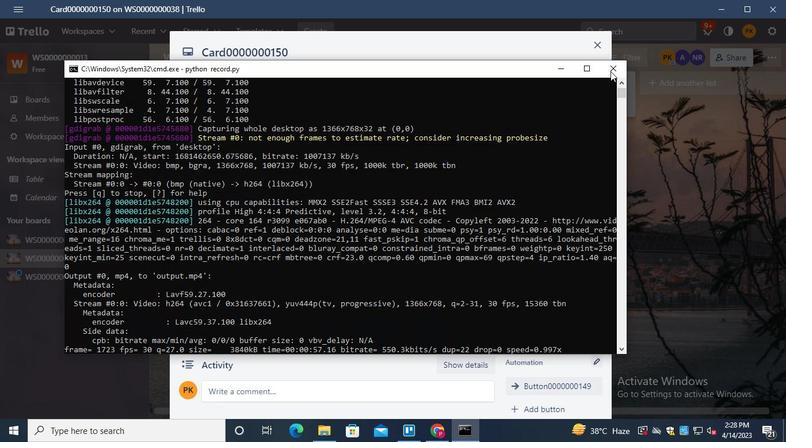 
